 Task: In Mark's project, Configure the status chart to group by "Assignees".
Action: Mouse pressed left at (254, 157)
Screenshot: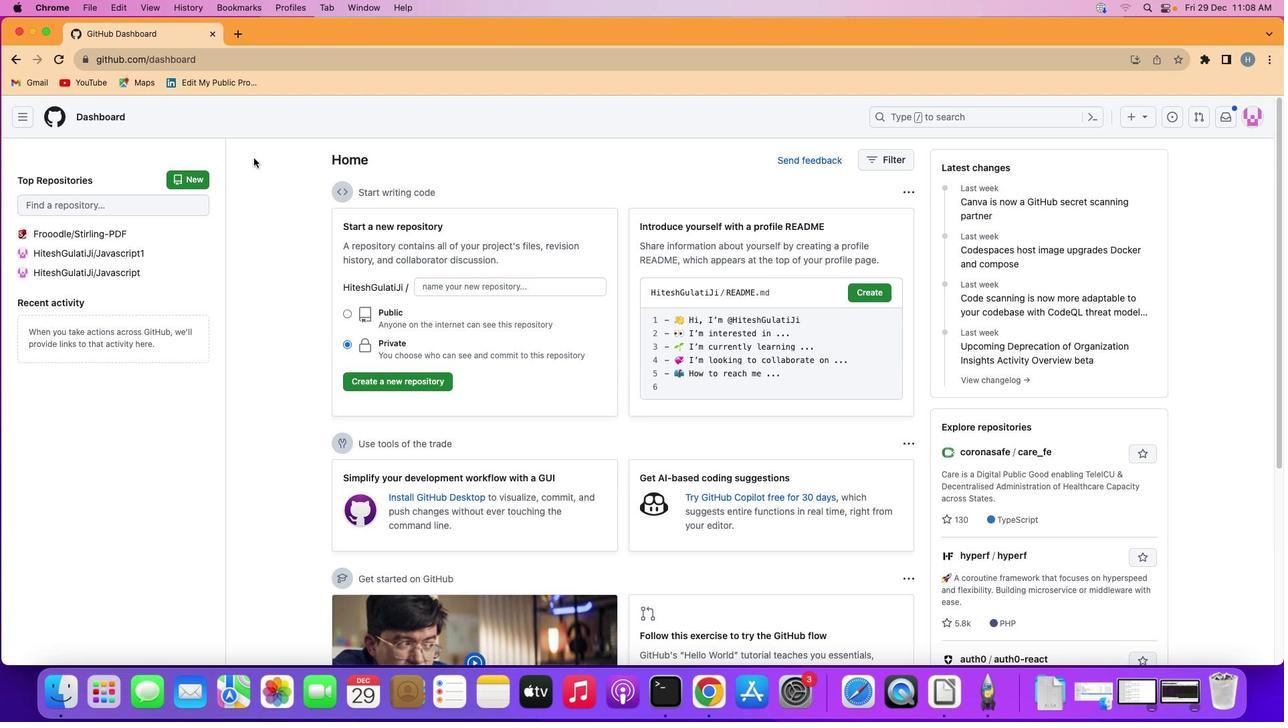 
Action: Mouse moved to (22, 113)
Screenshot: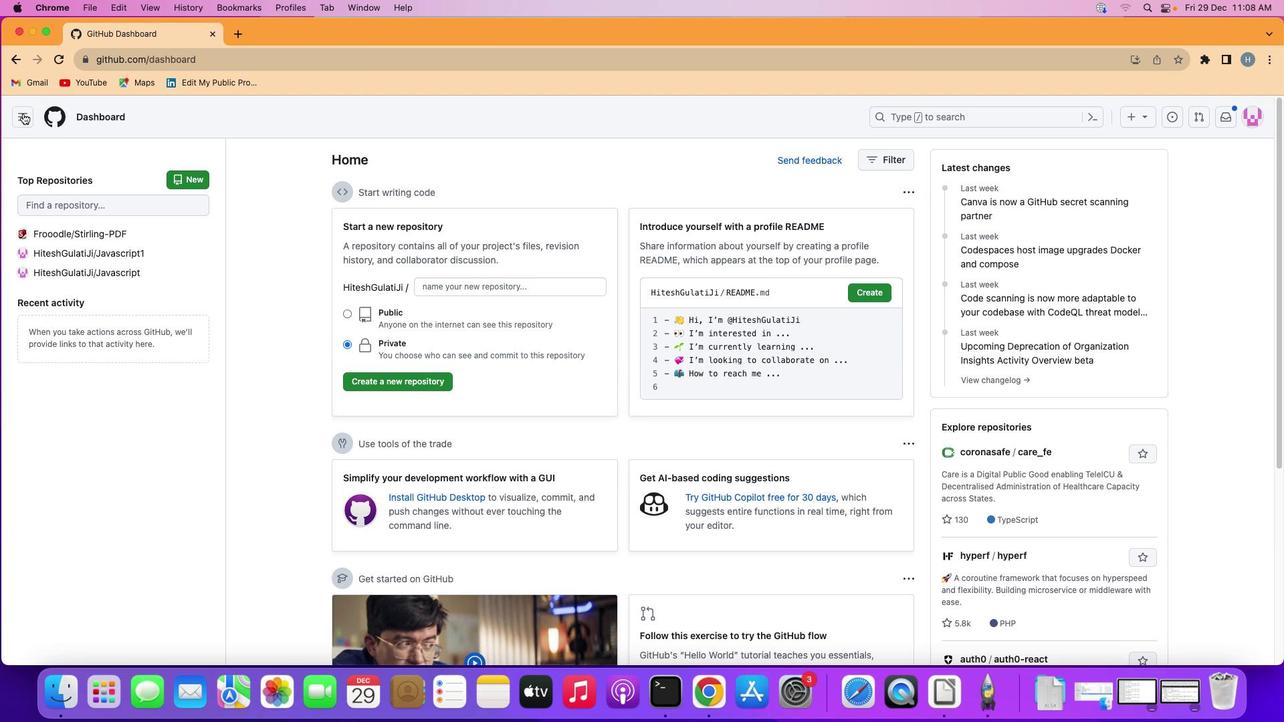 
Action: Mouse pressed left at (22, 113)
Screenshot: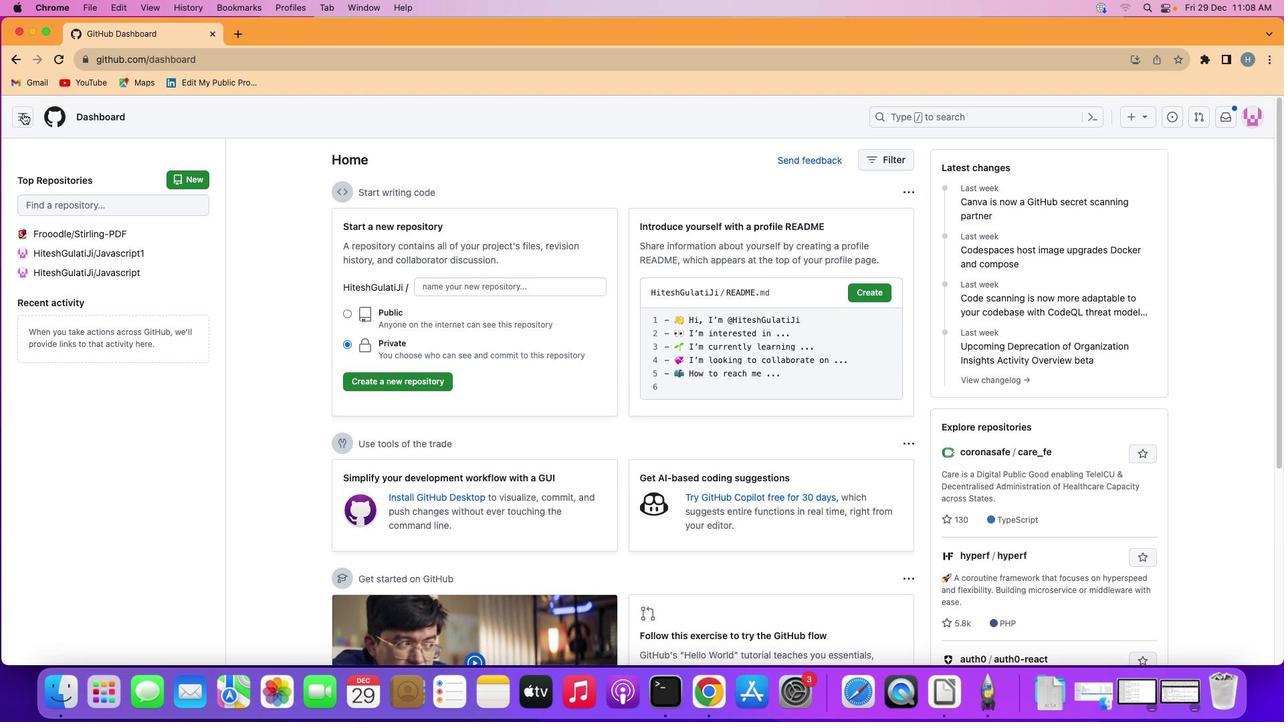 
Action: Mouse moved to (109, 210)
Screenshot: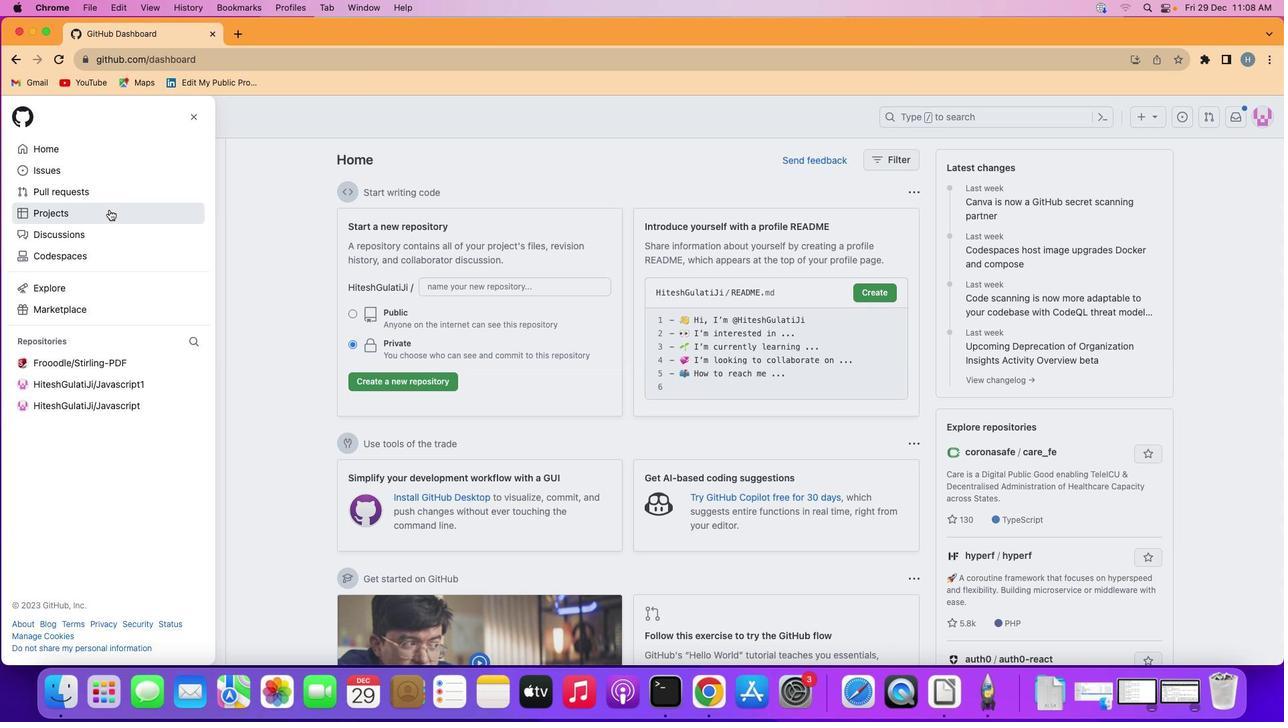 
Action: Mouse pressed left at (109, 210)
Screenshot: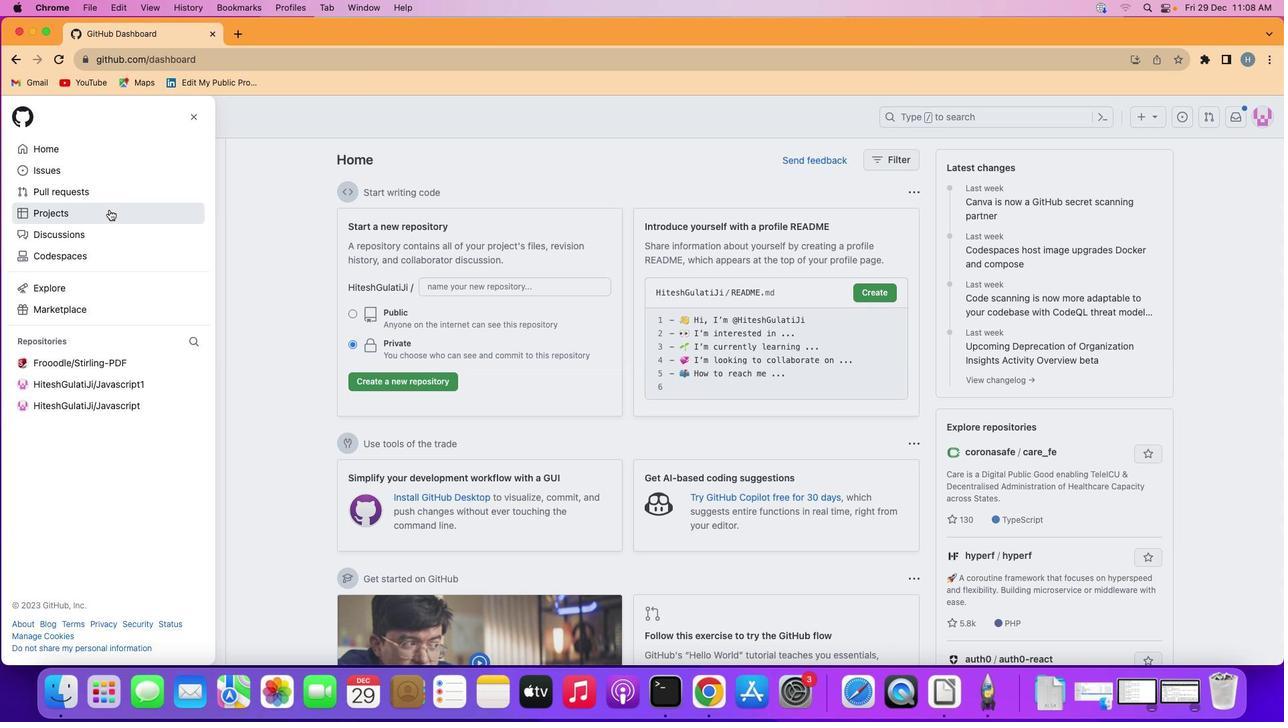 
Action: Mouse moved to (512, 474)
Screenshot: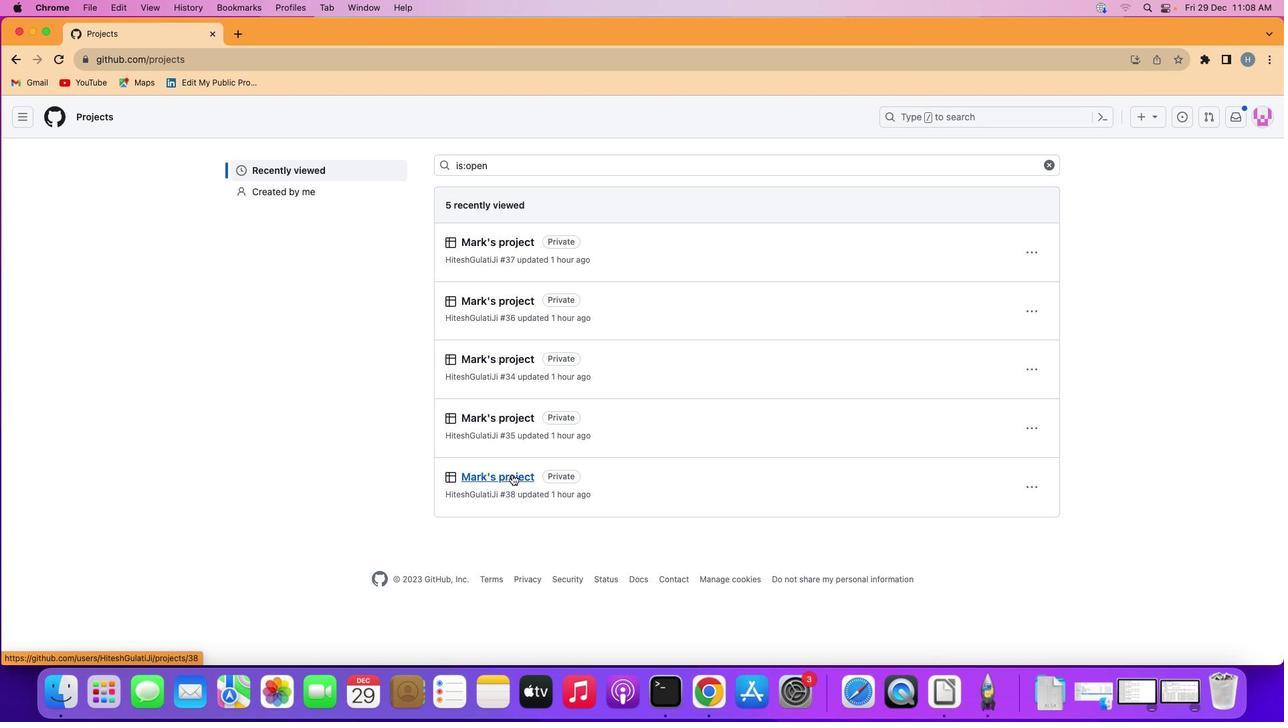
Action: Mouse pressed left at (512, 474)
Screenshot: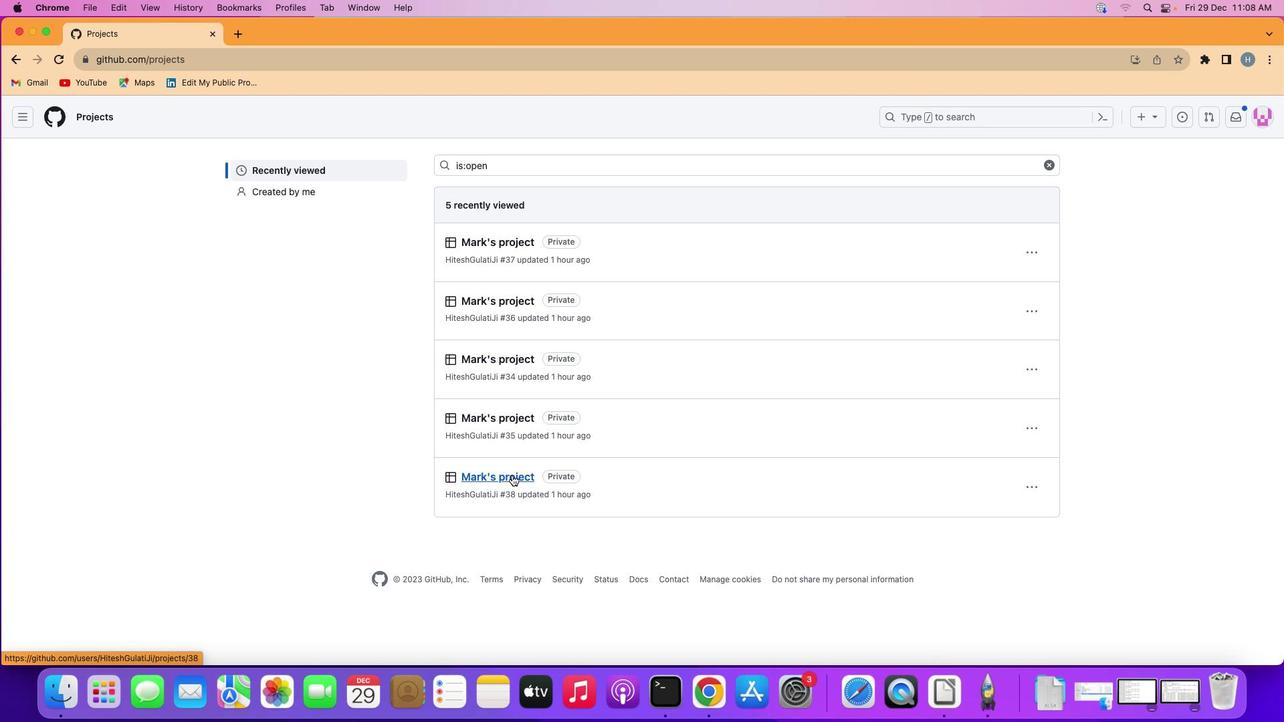 
Action: Mouse moved to (90, 183)
Screenshot: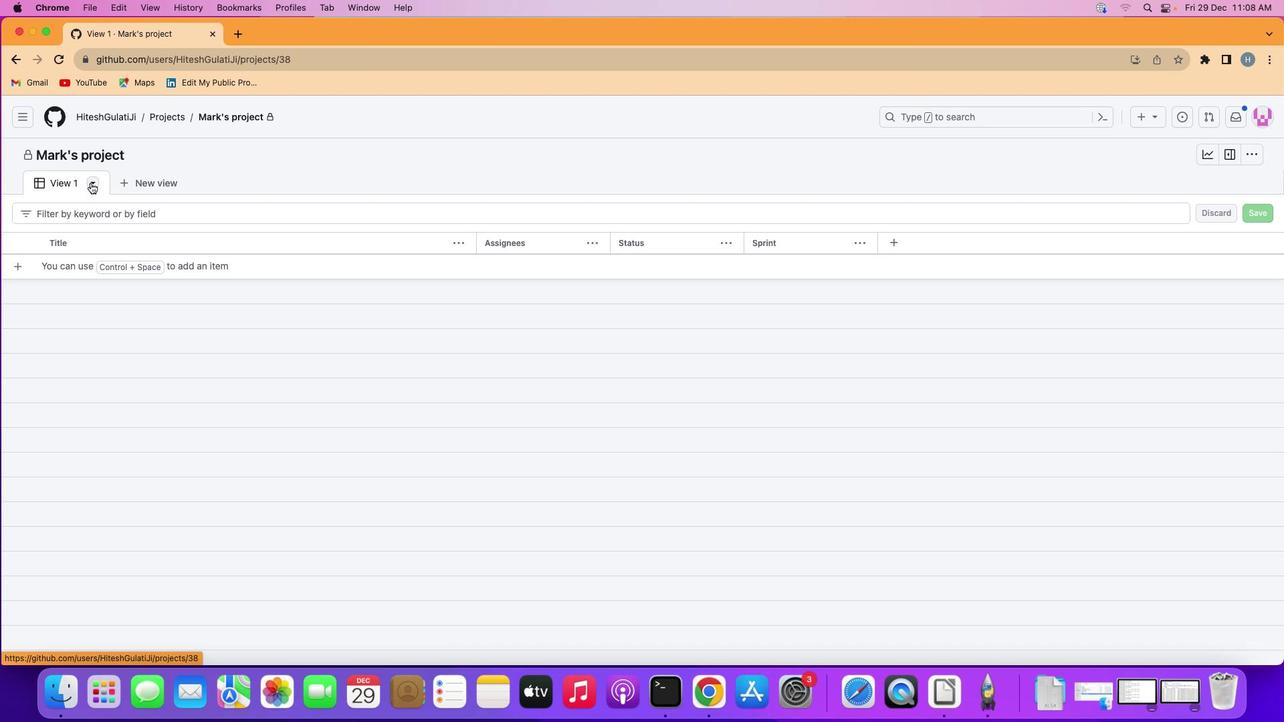 
Action: Mouse pressed left at (90, 183)
Screenshot: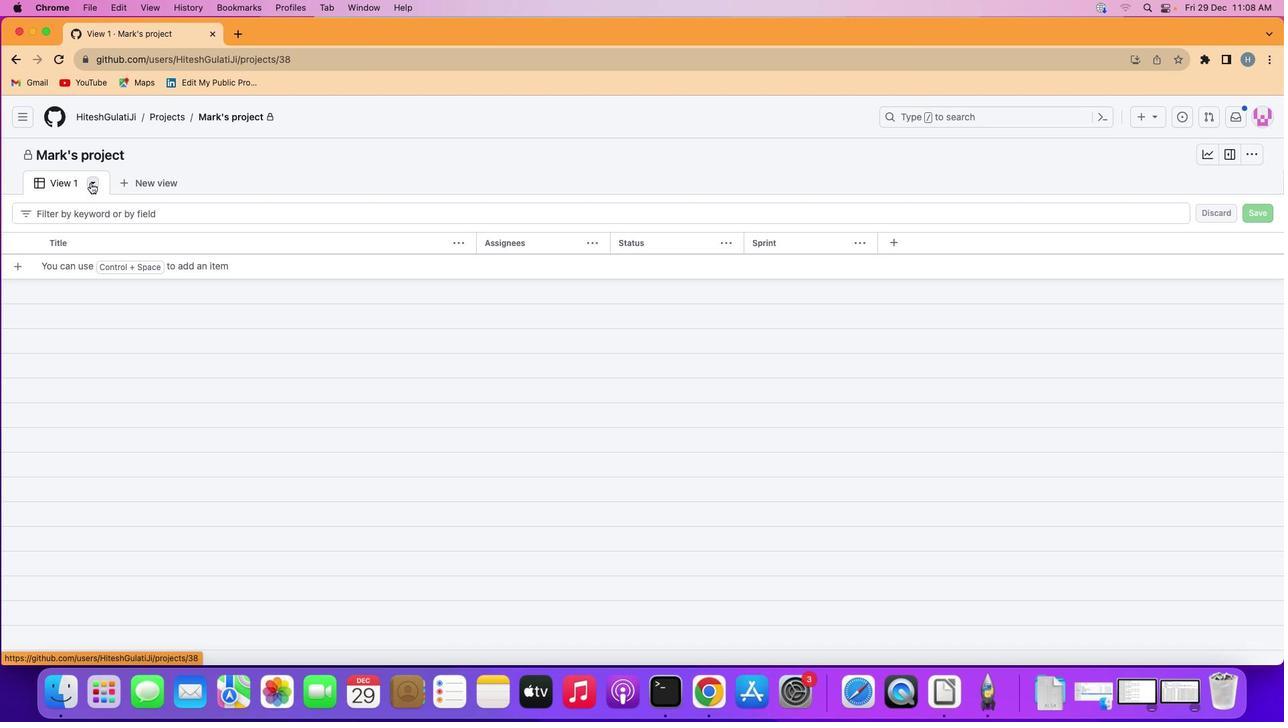
Action: Mouse moved to (258, 229)
Screenshot: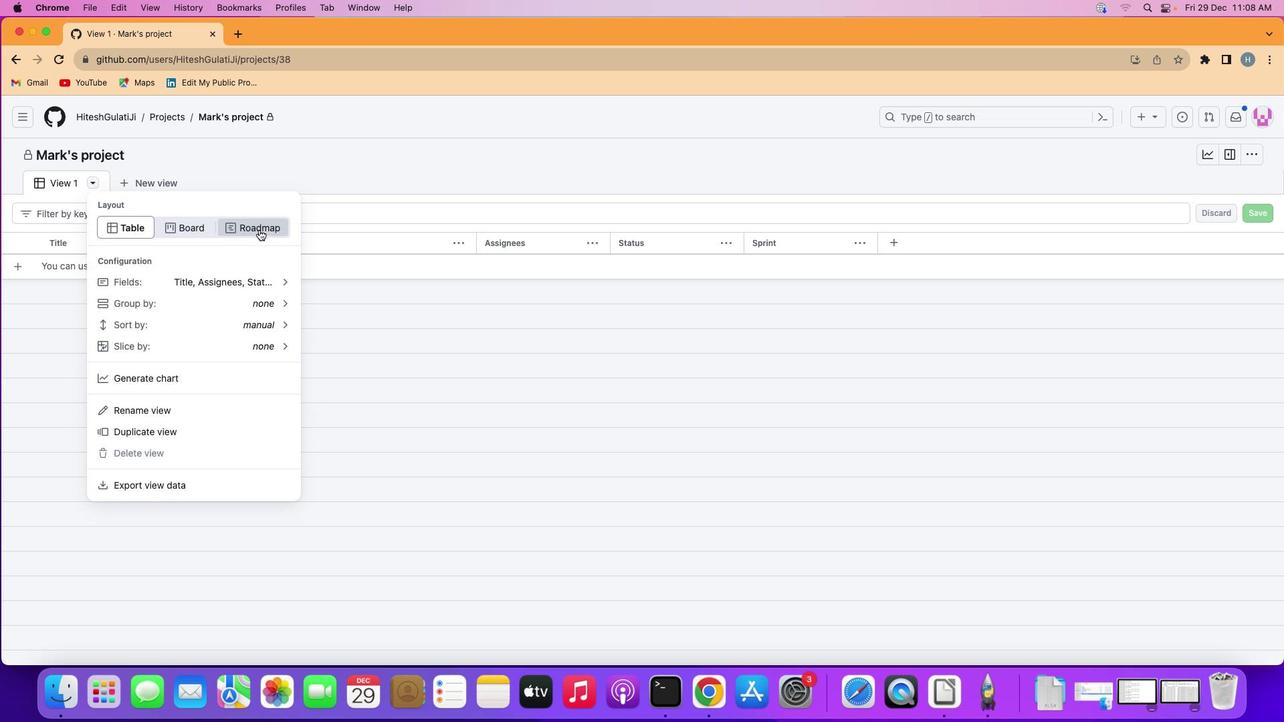 
Action: Mouse pressed left at (258, 229)
Screenshot: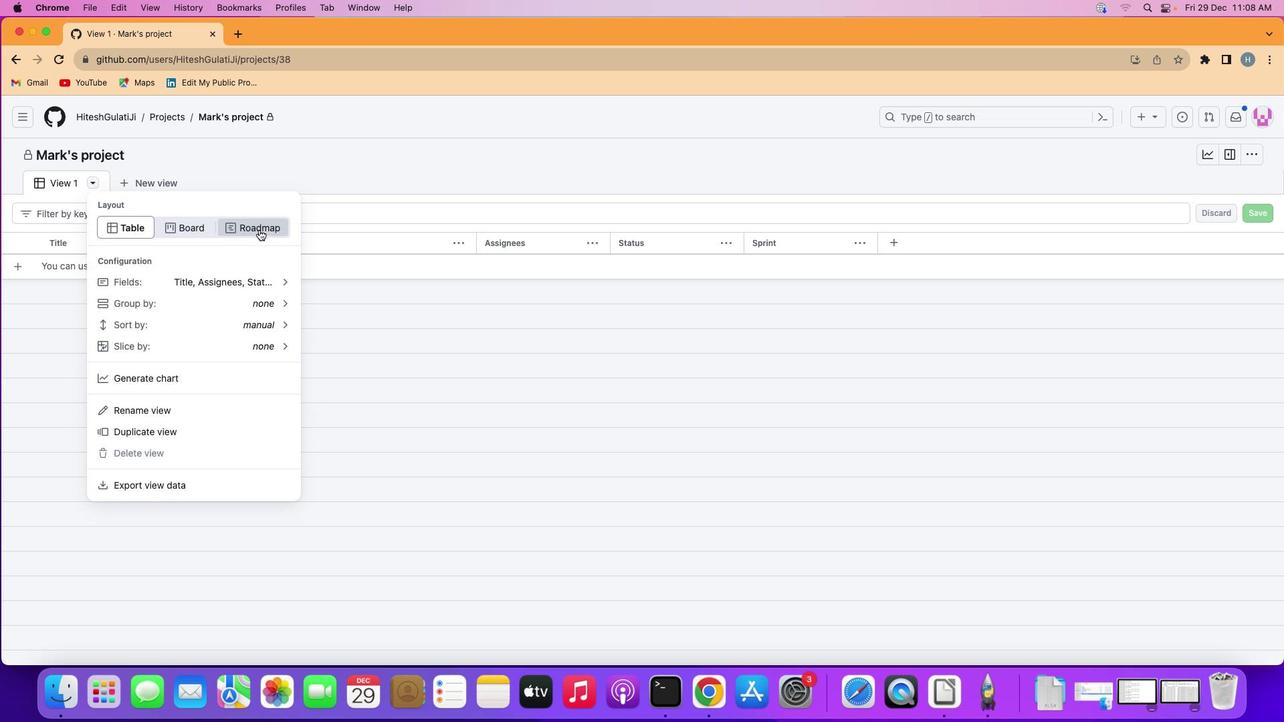 
Action: Mouse moved to (91, 181)
Screenshot: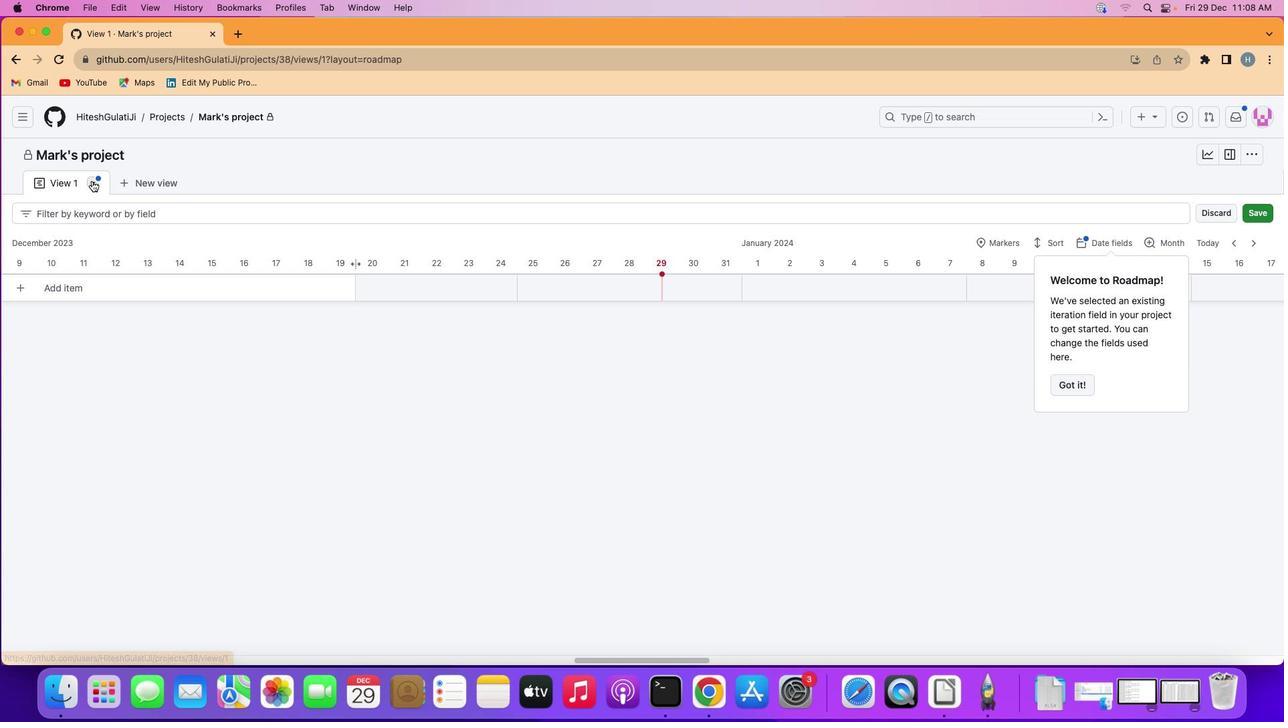 
Action: Mouse pressed left at (91, 181)
Screenshot: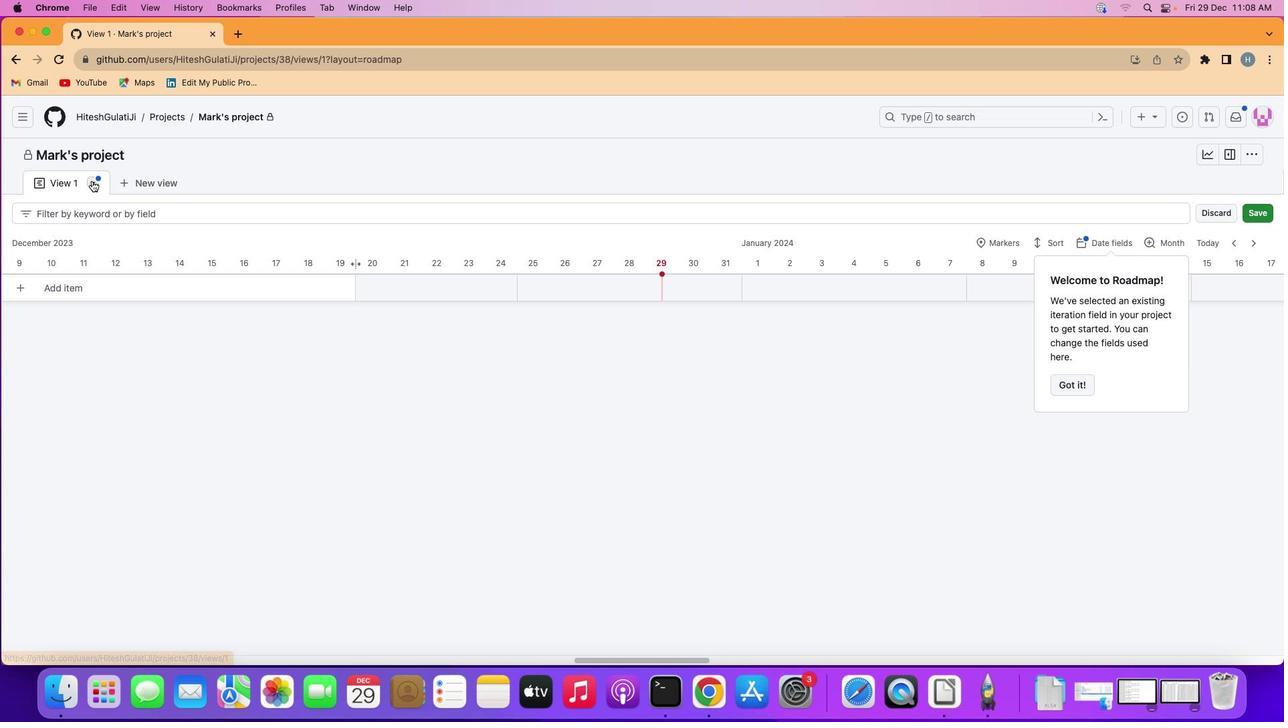 
Action: Mouse moved to (166, 496)
Screenshot: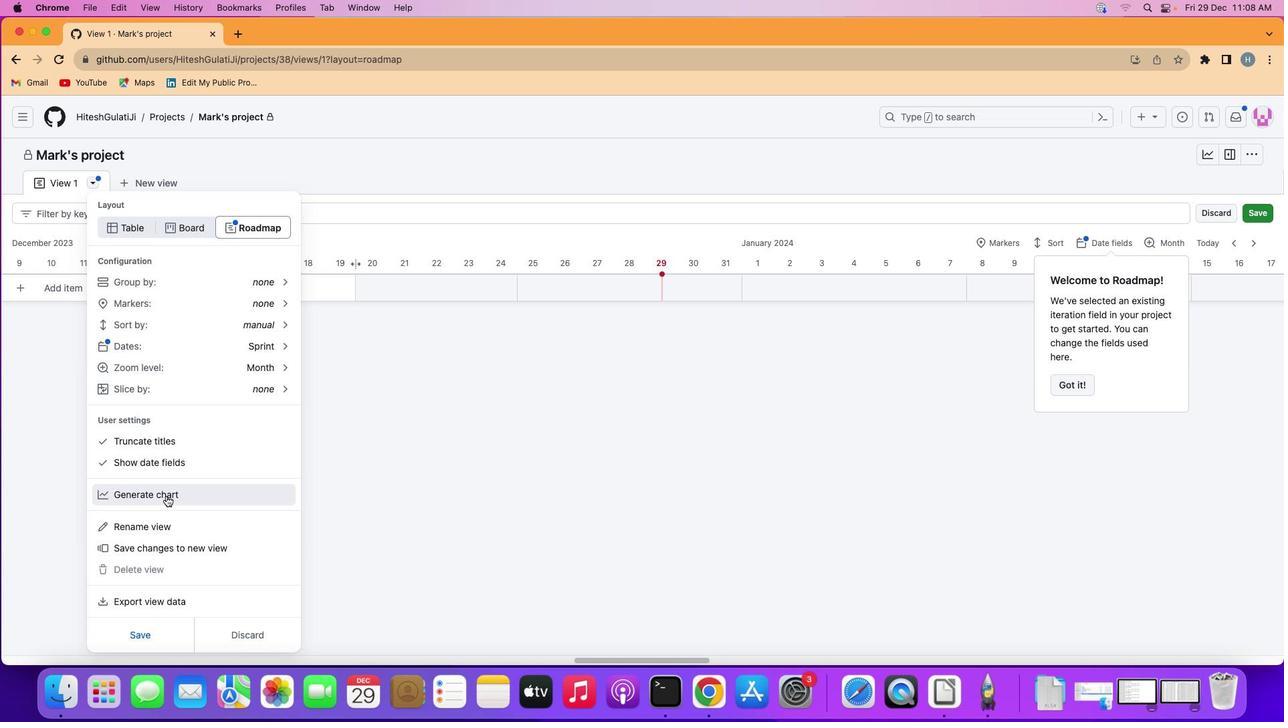 
Action: Mouse pressed left at (166, 496)
Screenshot: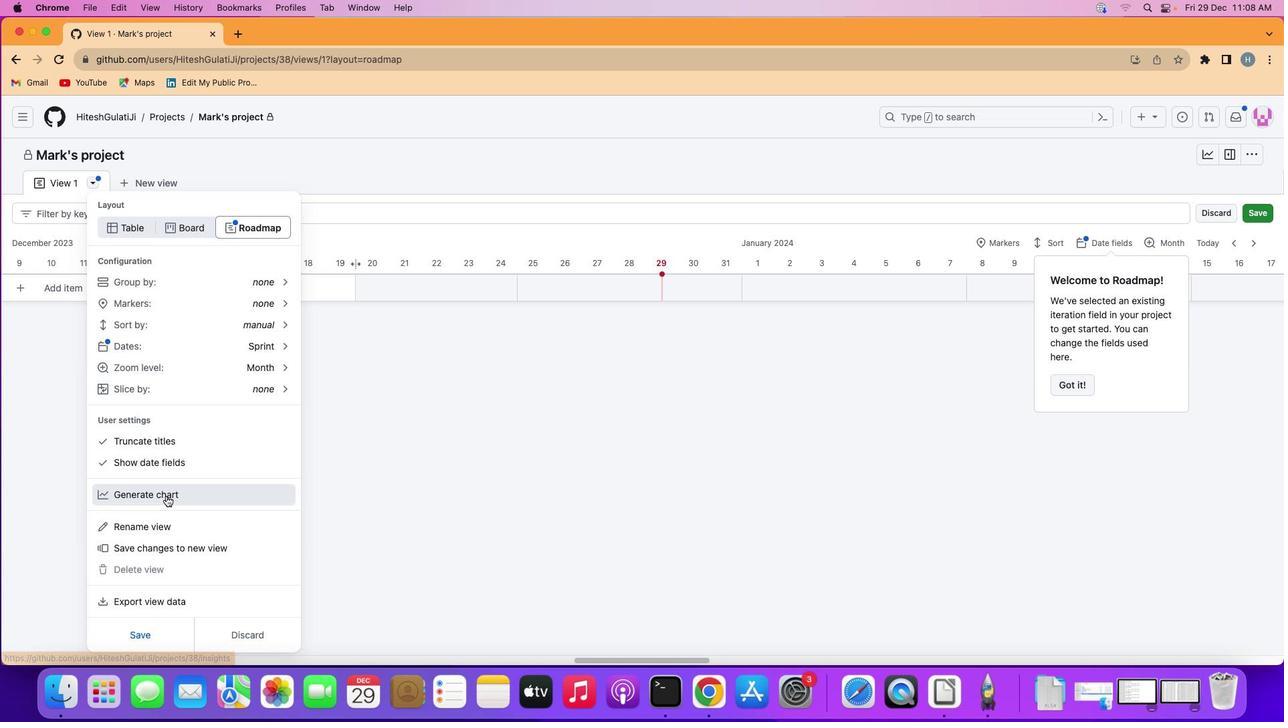 
Action: Mouse moved to (197, 220)
Screenshot: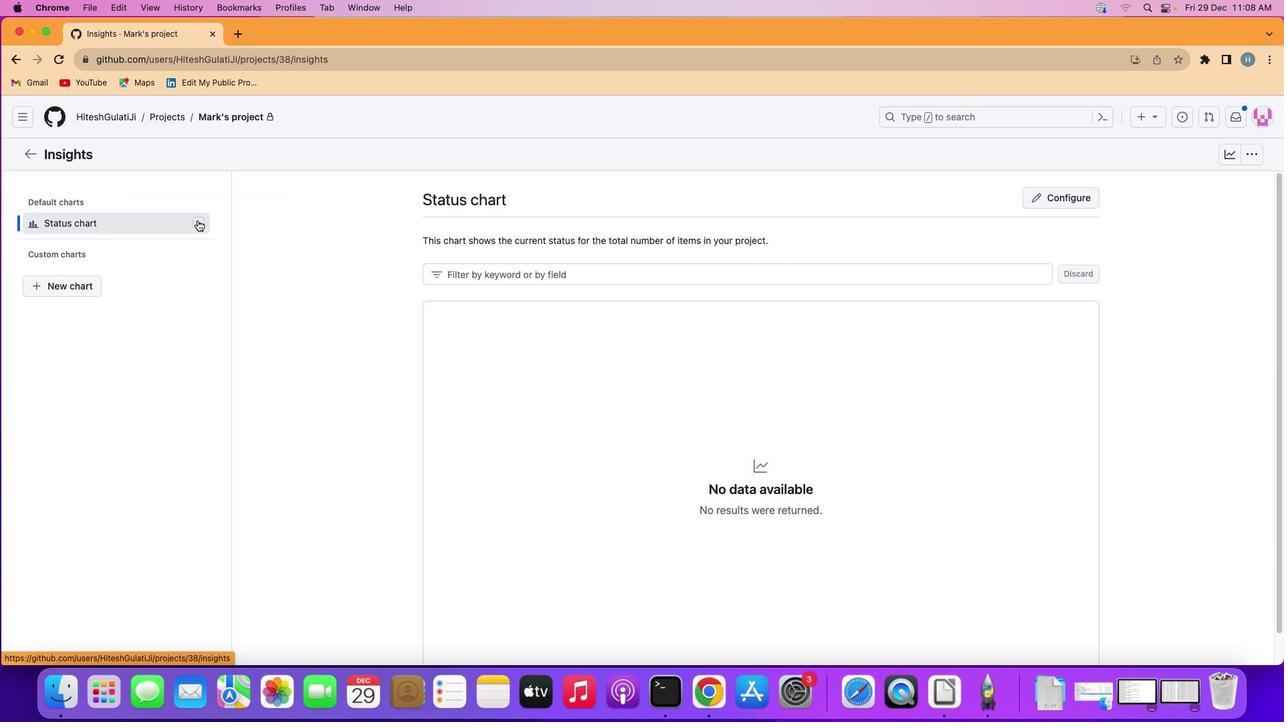 
Action: Mouse pressed left at (197, 220)
Screenshot: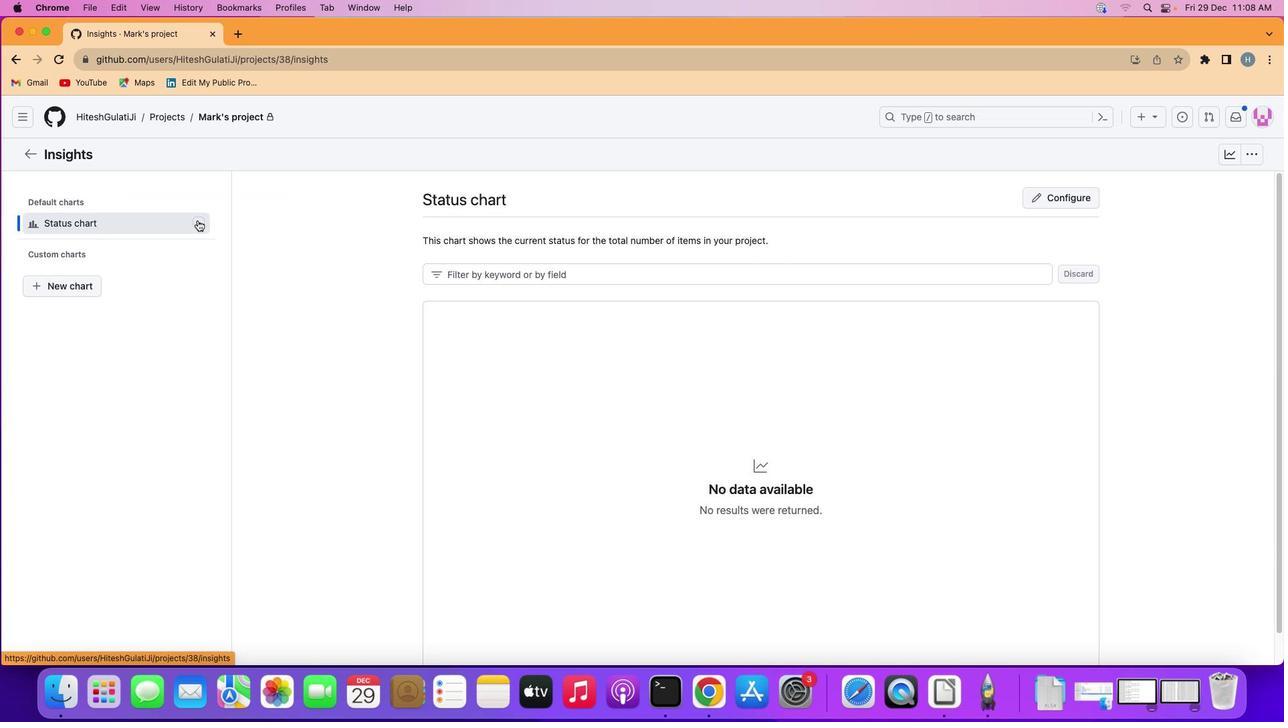 
Action: Mouse moved to (246, 244)
Screenshot: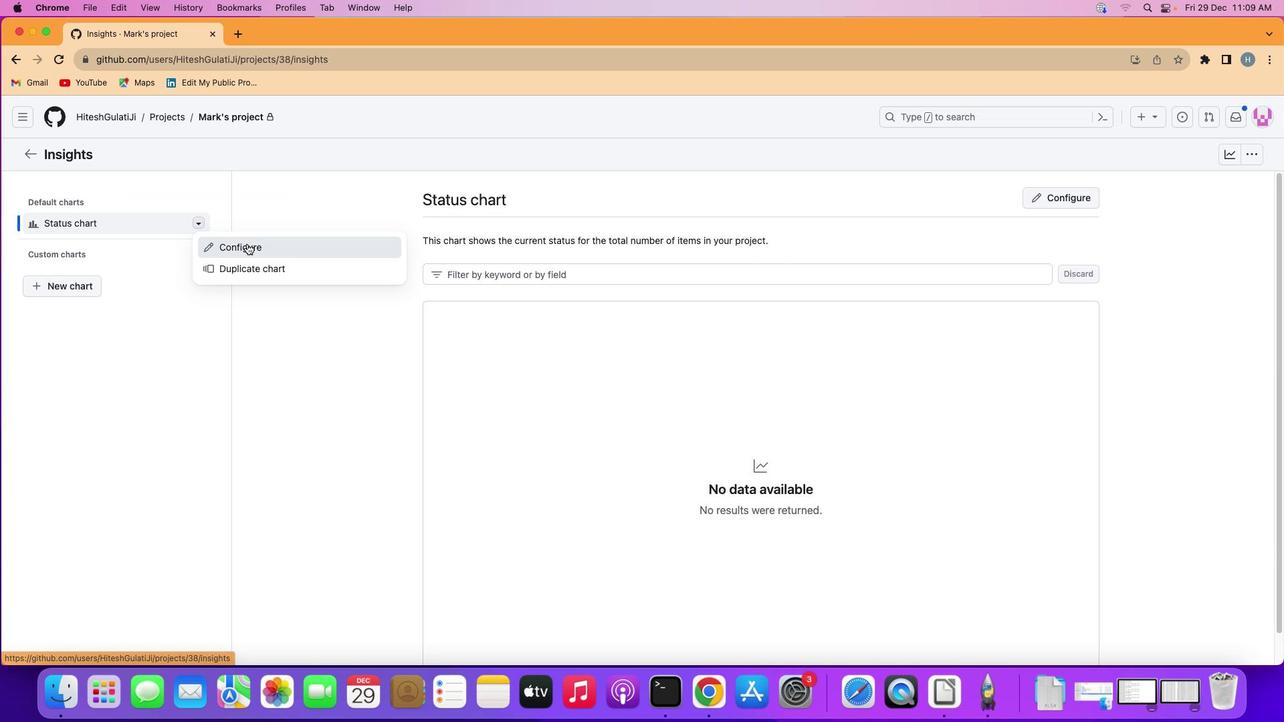 
Action: Mouse pressed left at (246, 244)
Screenshot: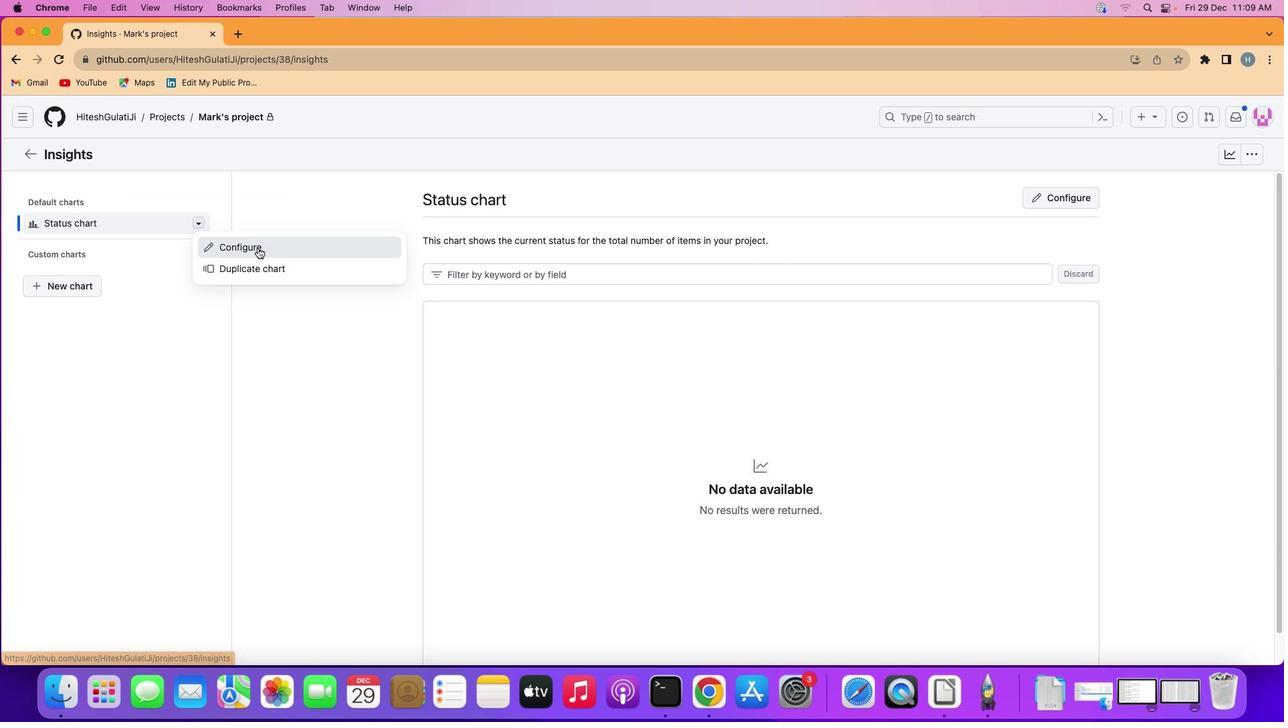 
Action: Mouse moved to (1097, 321)
Screenshot: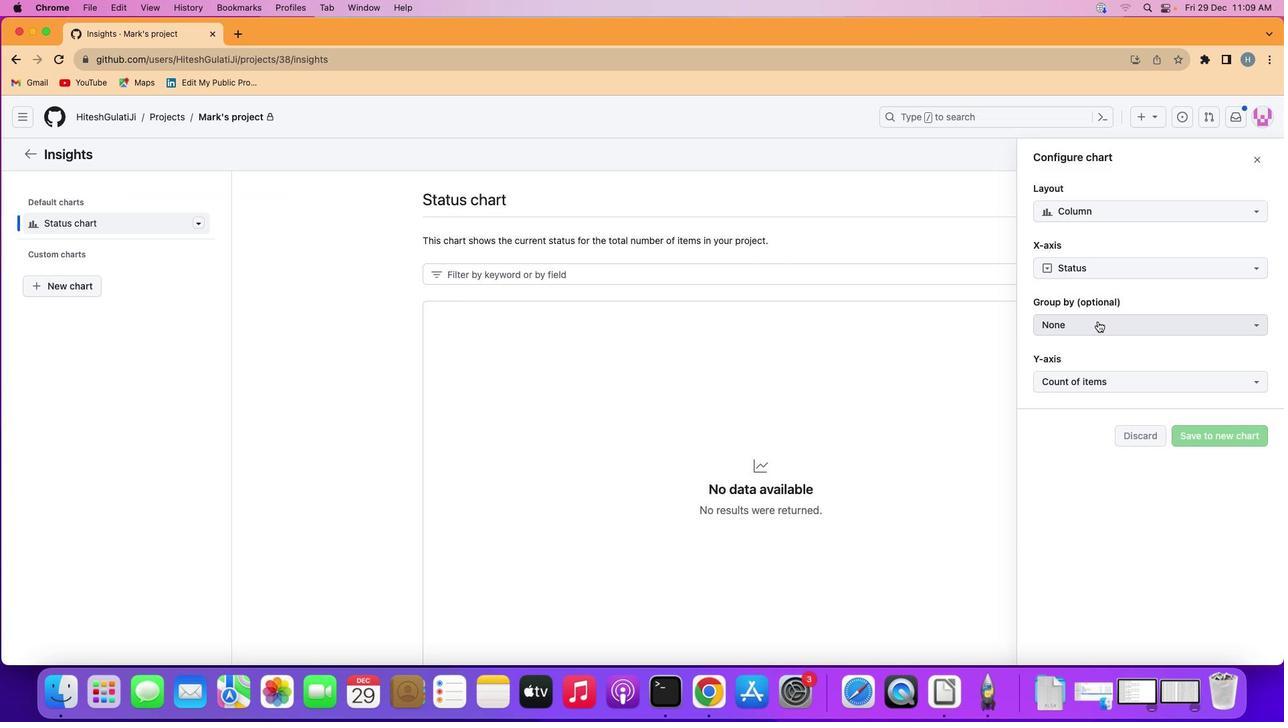 
Action: Mouse pressed left at (1097, 321)
Screenshot: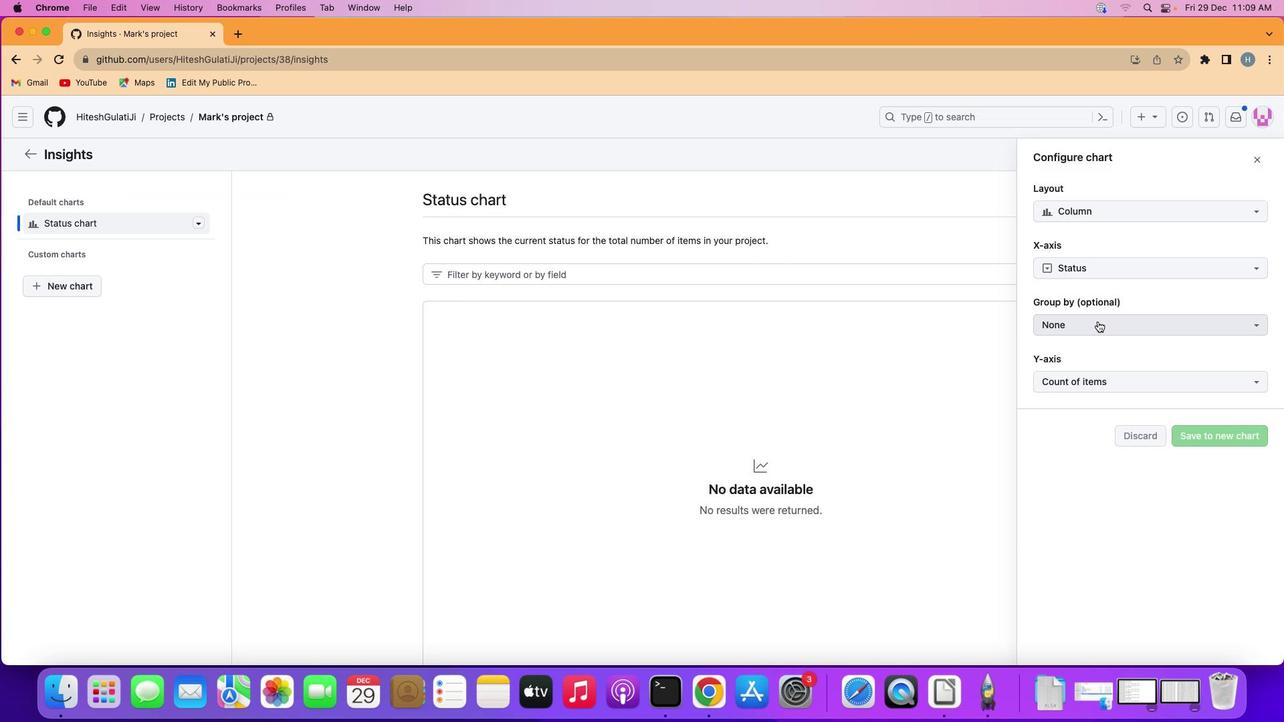 
Action: Mouse moved to (1107, 379)
Screenshot: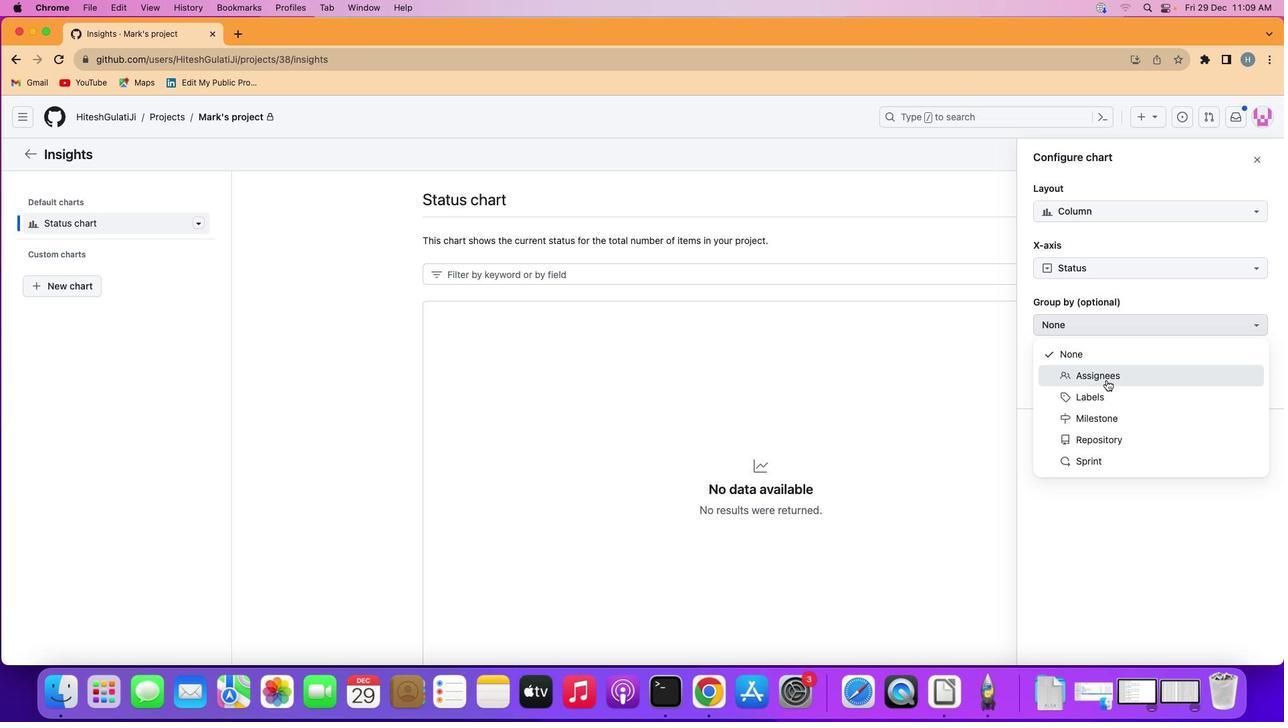 
Action: Mouse pressed left at (1107, 379)
Screenshot: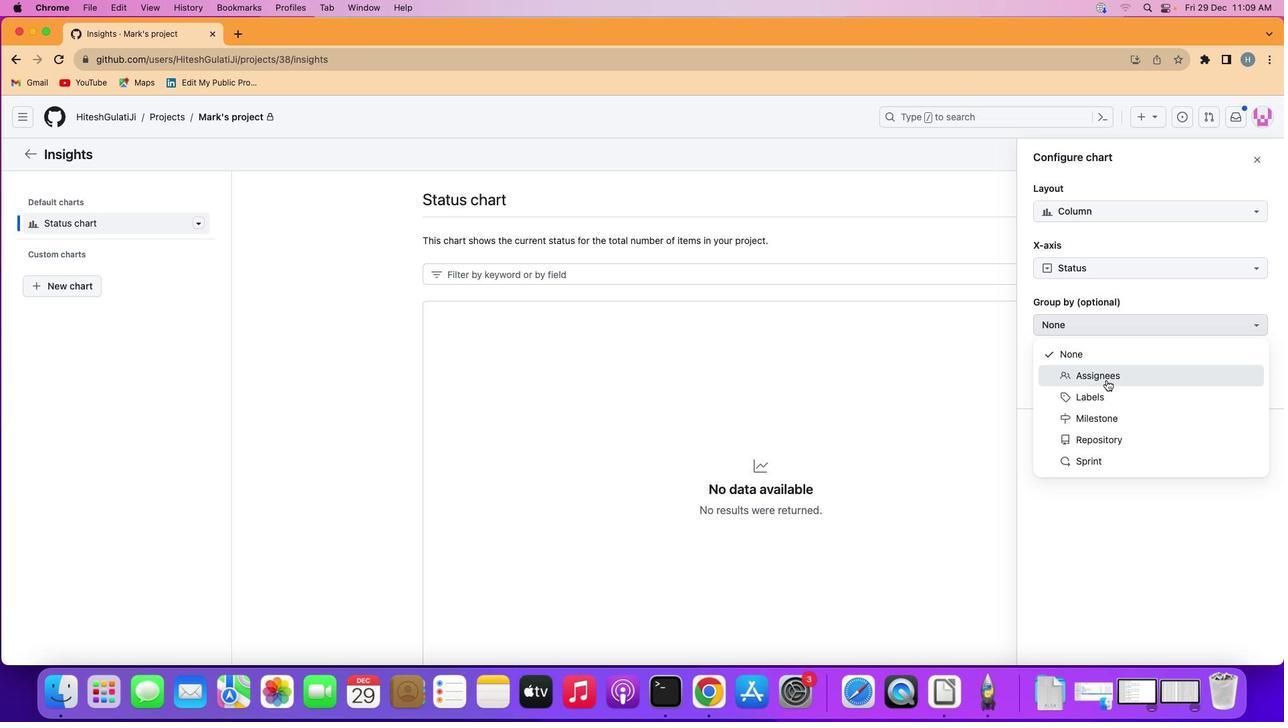 
Action: Mouse moved to (1218, 436)
Screenshot: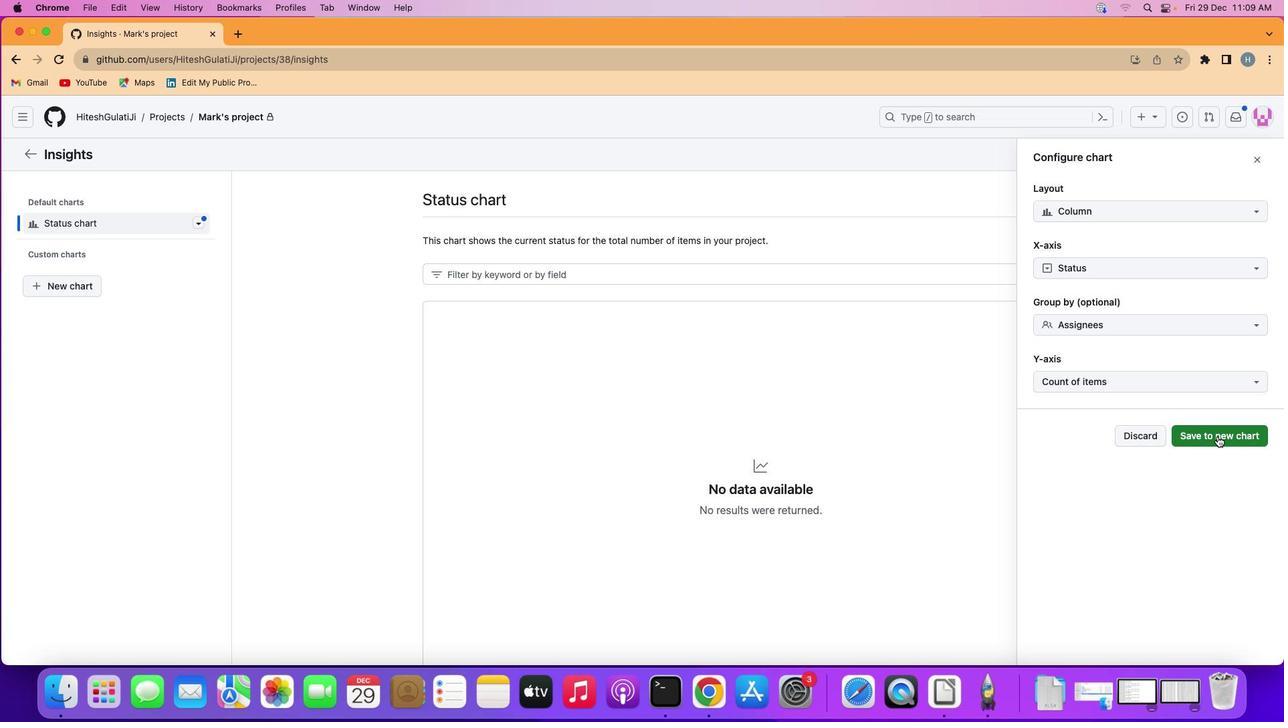 
Action: Mouse pressed left at (1218, 436)
Screenshot: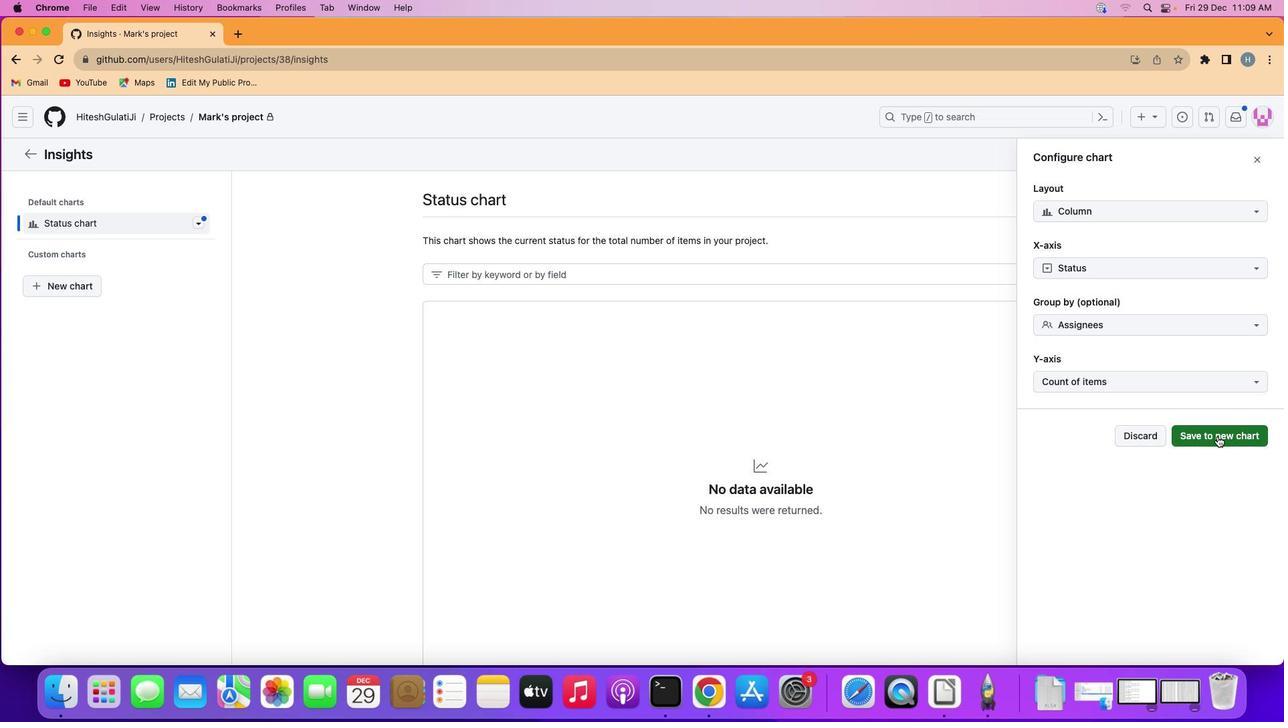 
Action: Mouse moved to (1030, 455)
Screenshot: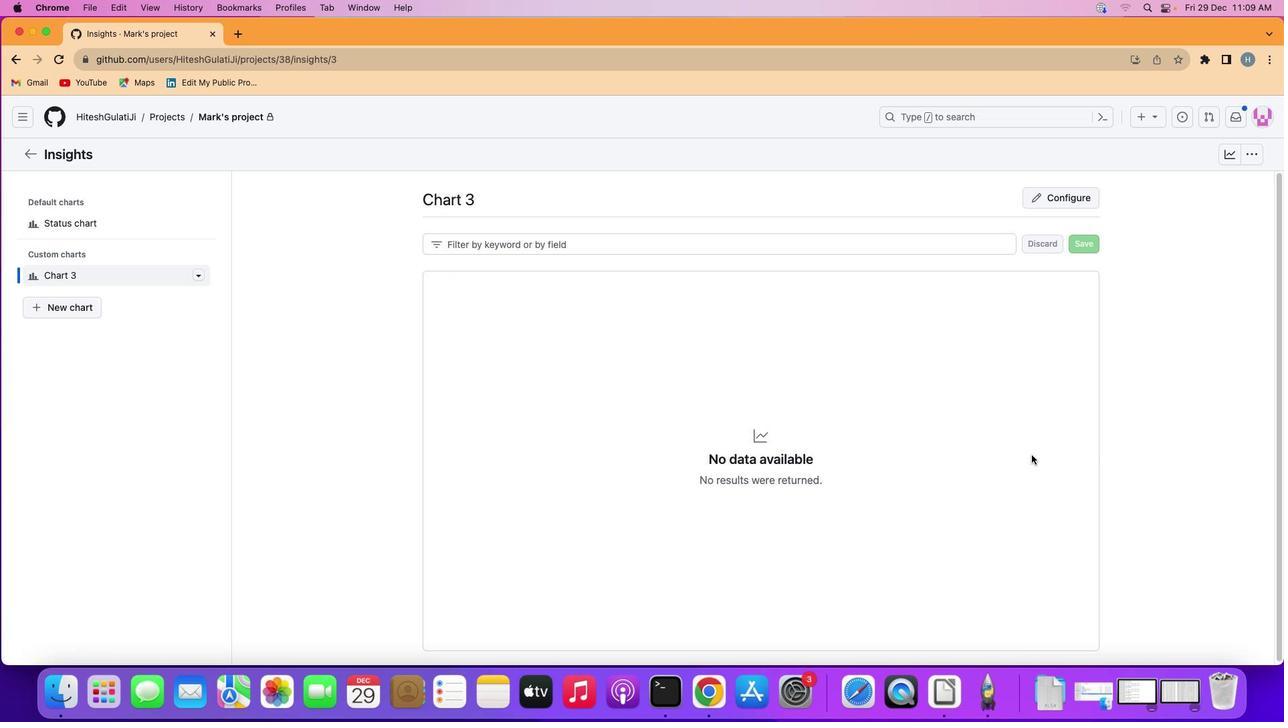 
